 Task: Make in the project AvailPro a sprint 'Burnout Blitz'. Create in the project AvailPro a sprint 'Burnout Blitz'. Add in the project AvailPro a sprint 'Burnout Blitz'
Action: Mouse moved to (204, 65)
Screenshot: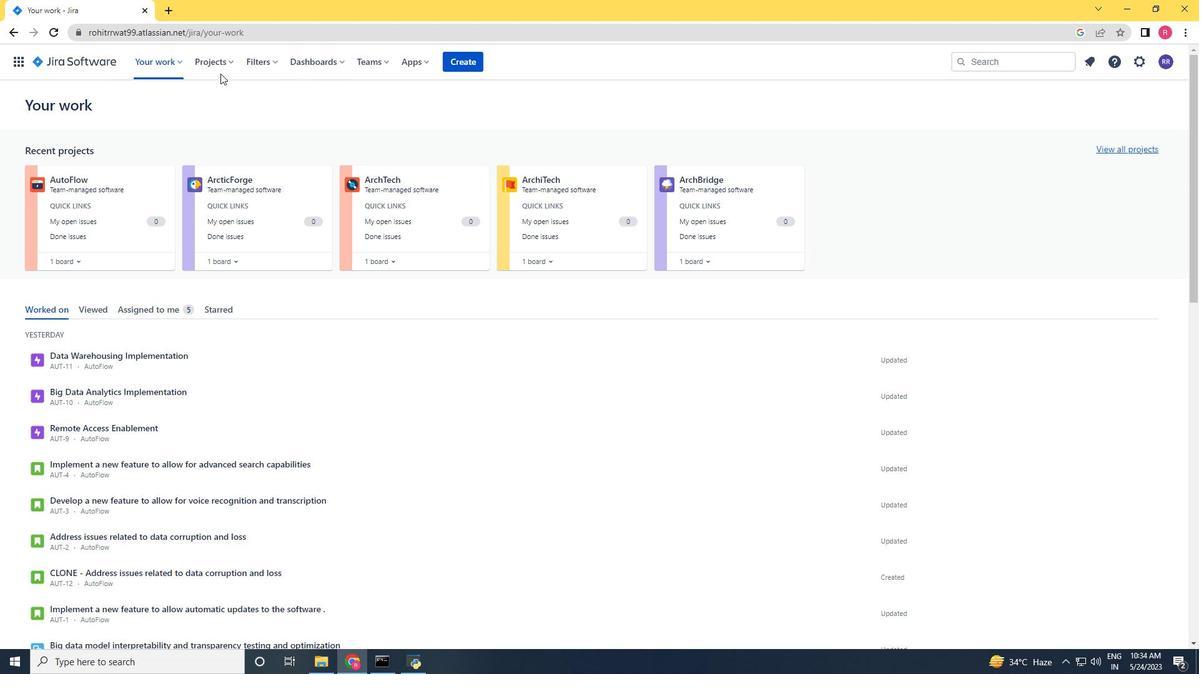
Action: Mouse pressed left at (204, 65)
Screenshot: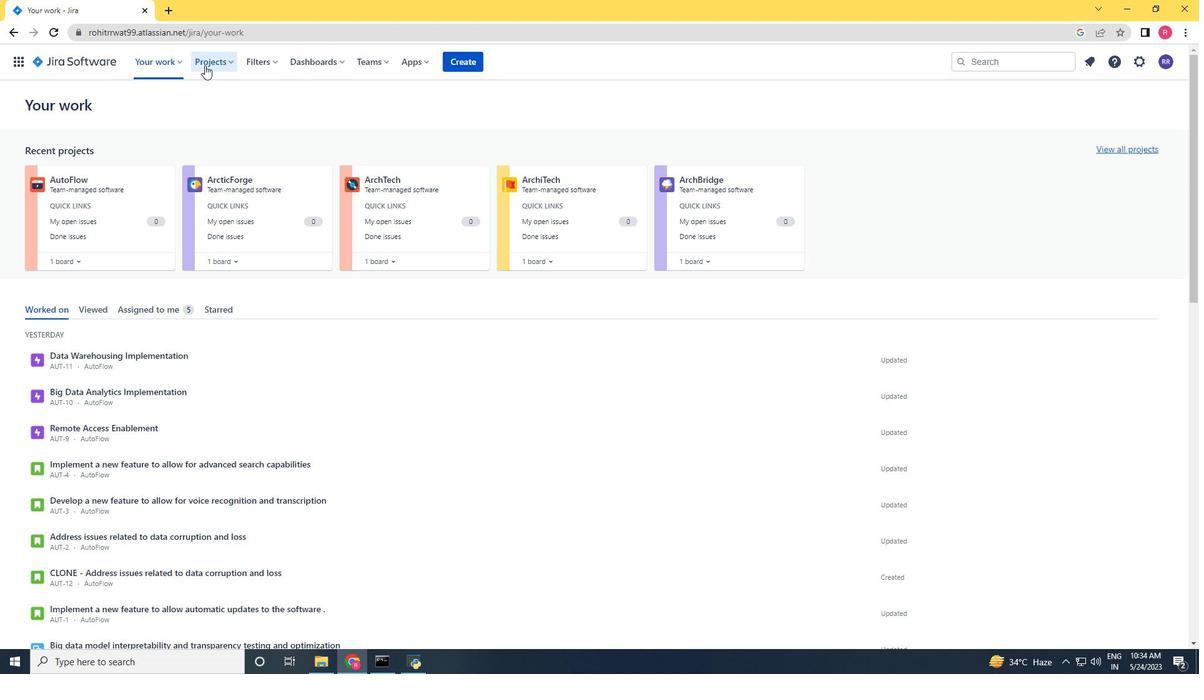 
Action: Mouse moved to (298, 126)
Screenshot: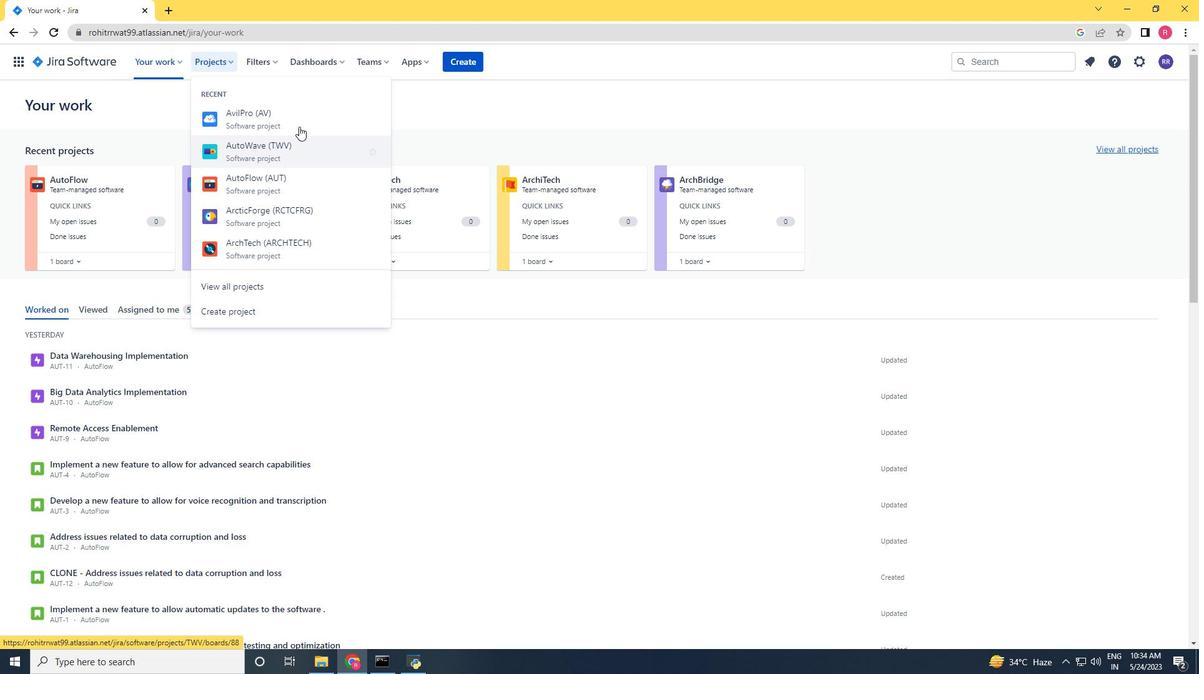 
Action: Mouse pressed left at (298, 126)
Screenshot: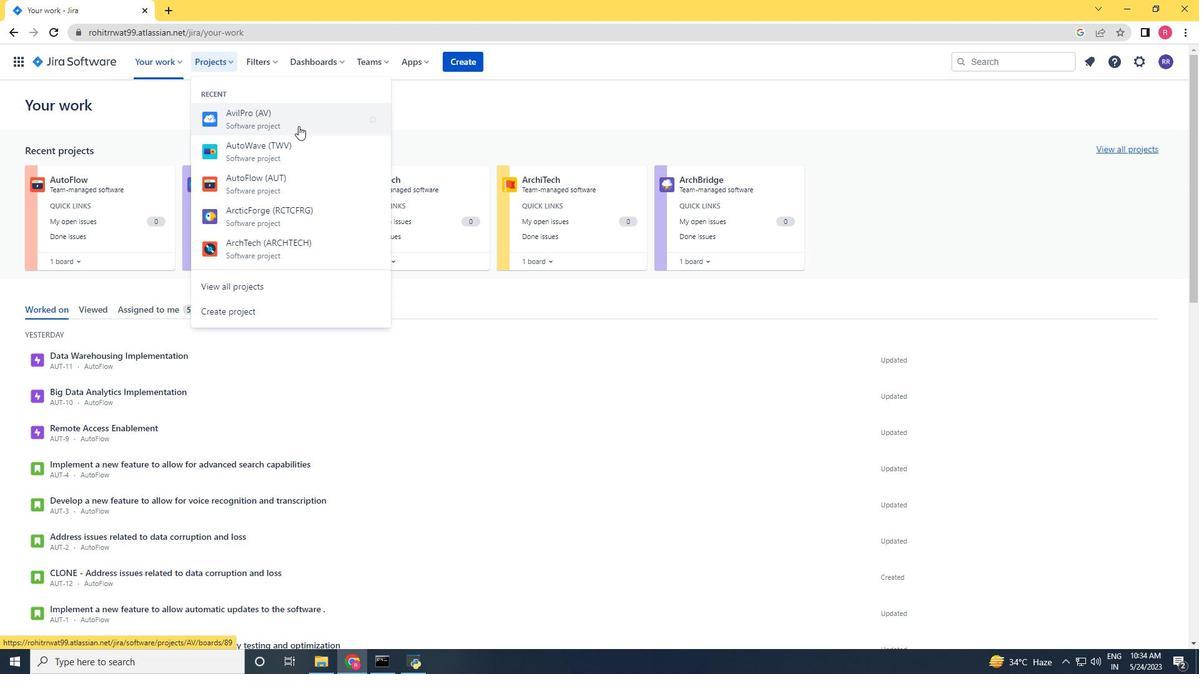 
Action: Mouse moved to (133, 191)
Screenshot: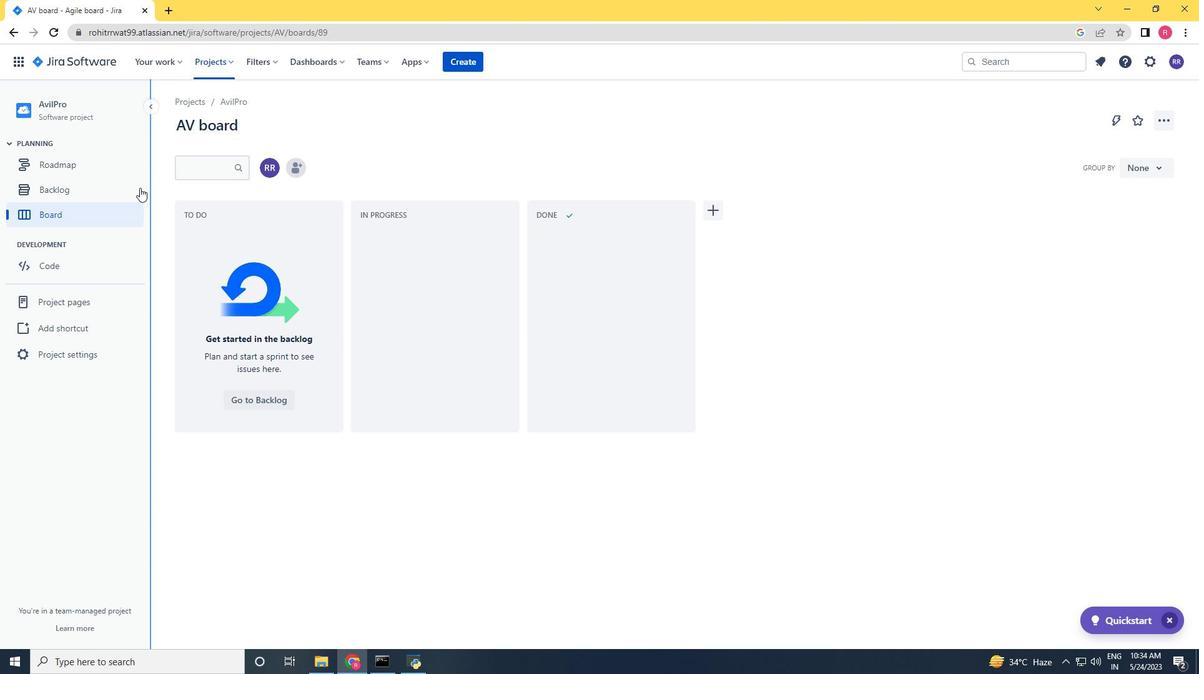 
Action: Mouse pressed left at (133, 191)
Screenshot: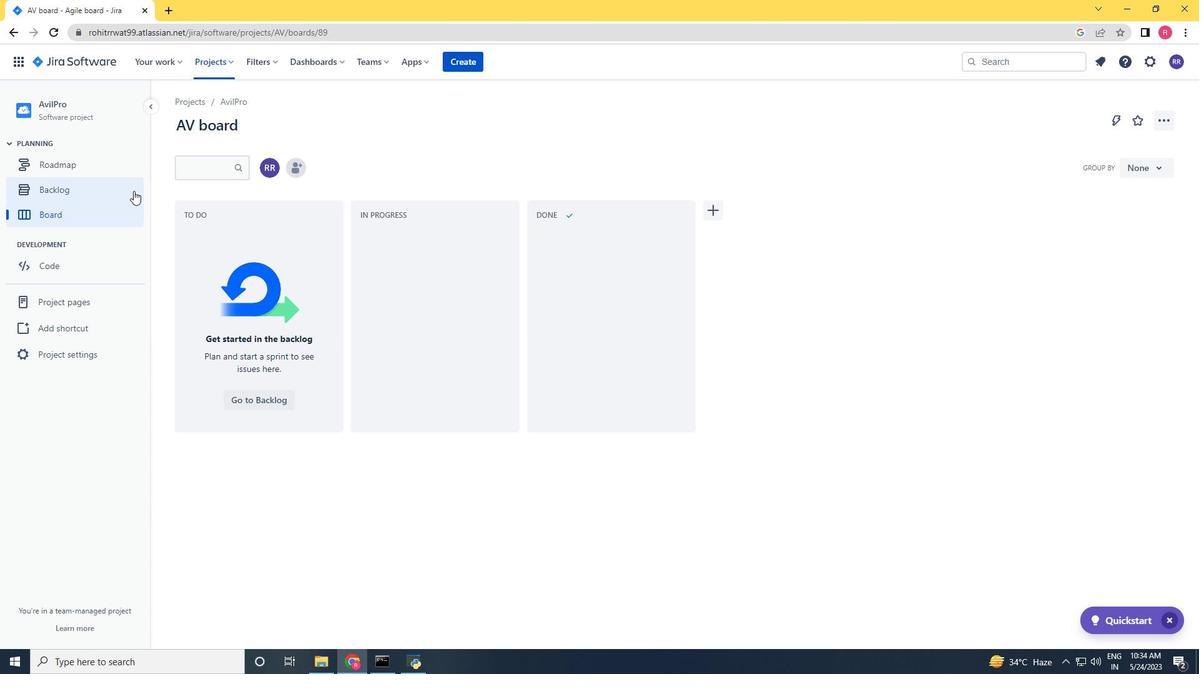 
Action: Mouse moved to (1134, 205)
Screenshot: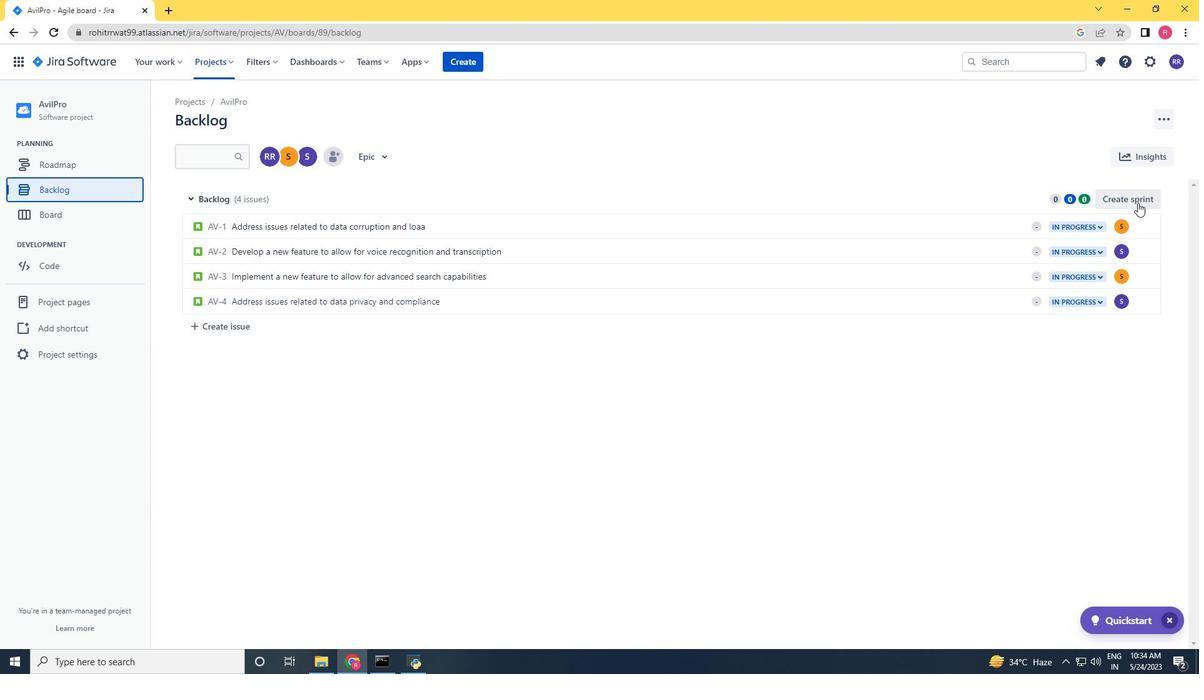 
Action: Mouse pressed left at (1134, 205)
Screenshot: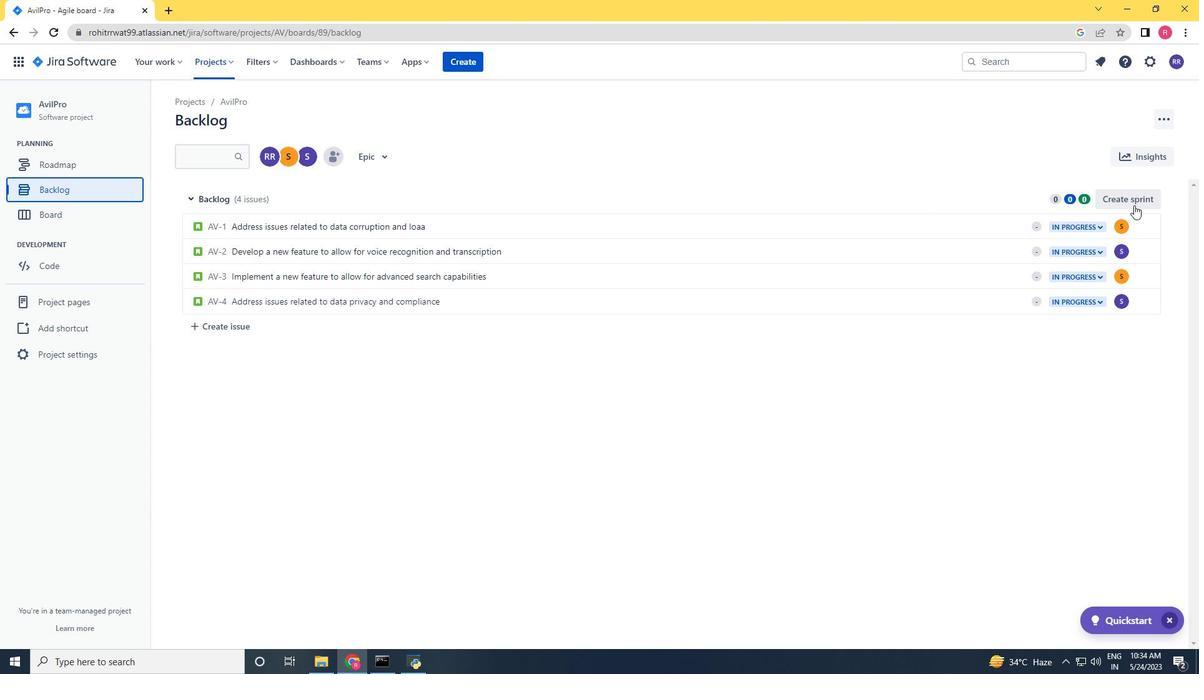 
Action: Mouse moved to (247, 200)
Screenshot: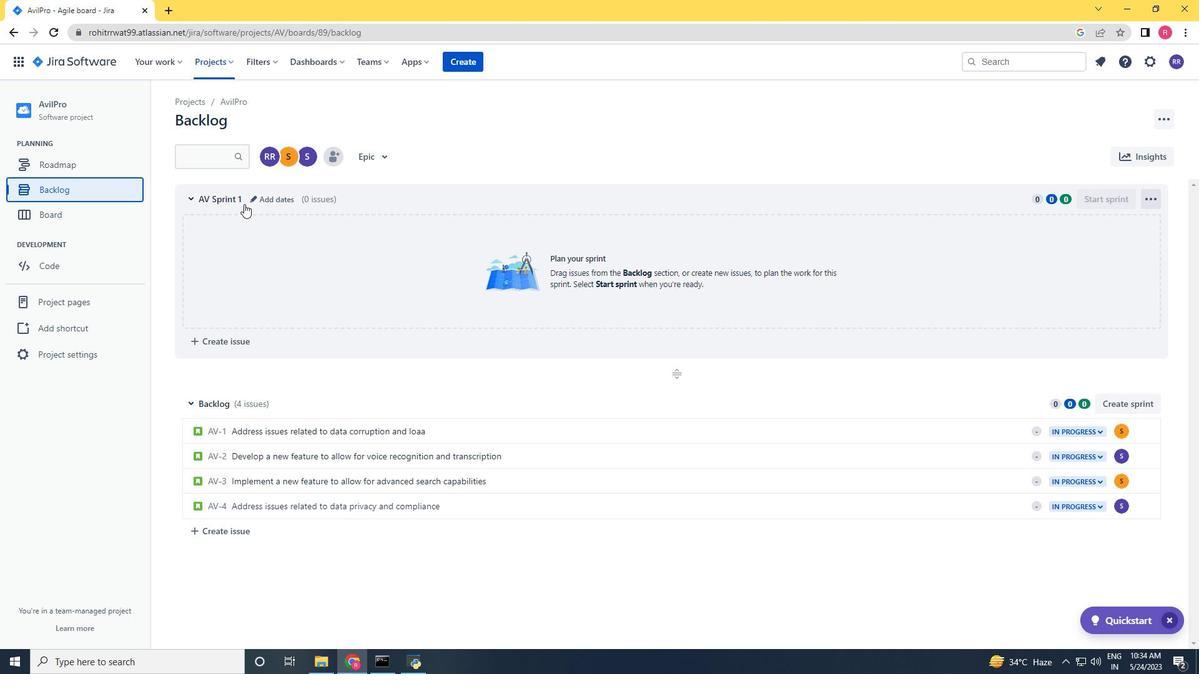 
Action: Mouse pressed left at (247, 200)
Screenshot: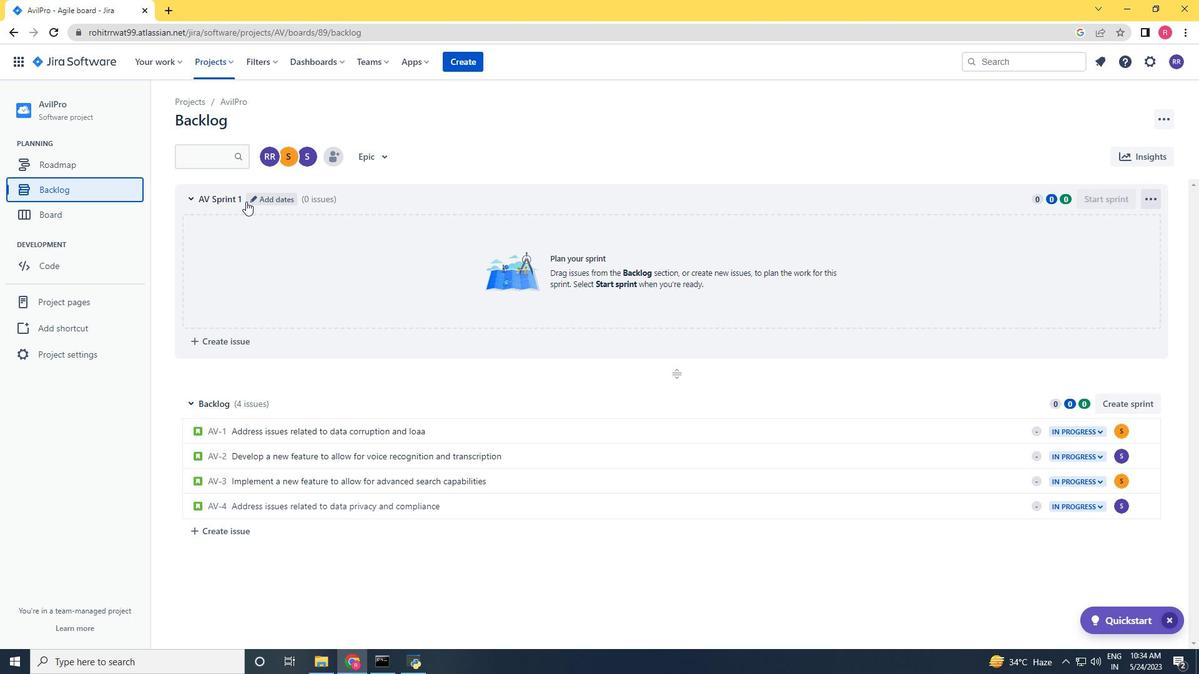 
Action: Mouse moved to (318, 185)
Screenshot: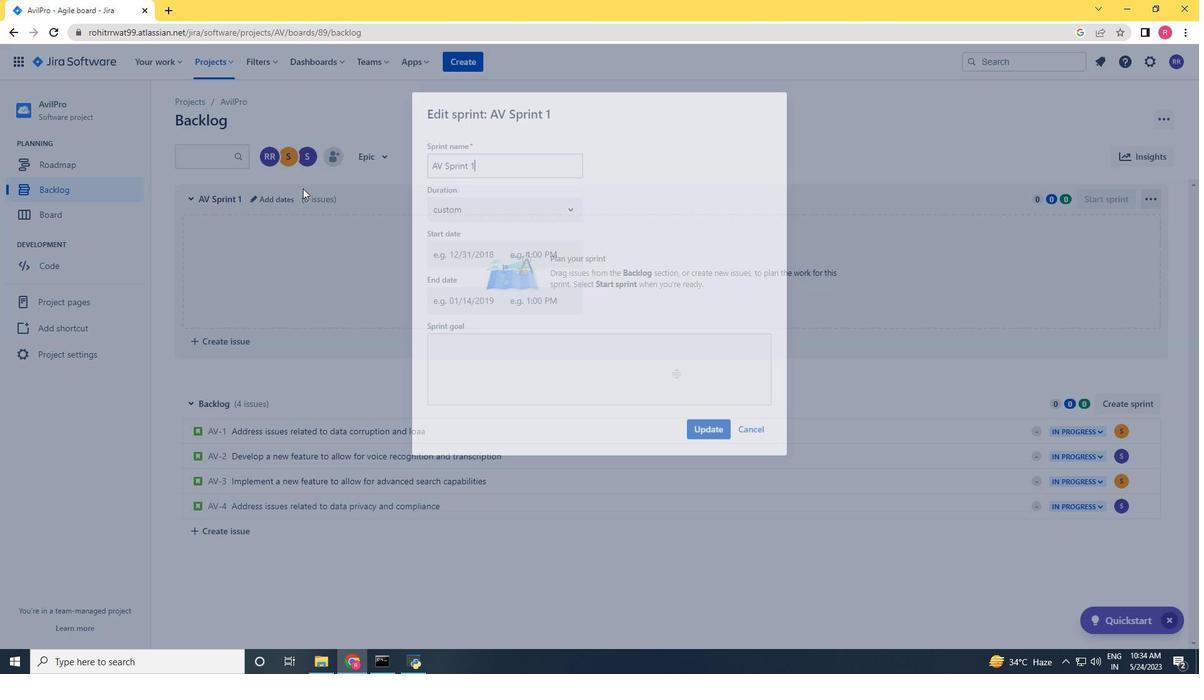 
Action: Key pressed <Key.backspace><Key.backspace><Key.backspace><Key.backspace><Key.backspace><Key.backspace><Key.backspace><Key.backspace><Key.backspace><Key.backspace><Key.backspace><Key.backspace><Key.backspace><Key.backspace><Key.backspace><Key.backspace><Key.backspace><Key.backspace><Key.backspace><Key.backspace><Key.backspace><Key.backspace><Key.backspace><Key.backspace><Key.backspace><Key.backspace><Key.backspace><Key.backspace><Key.backspace><Key.backspace><Key.backspace><Key.backspace><Key.shift><Key.shift><Key.shift><Key.shift><Key.shift><Key.shift><Key.shift><Key.shift><Key.shift><Key.shift><Key.shift><Key.shift><Key.shift><Key.shift><Key.shift><Key.shift><Key.shift><Key.shift><Key.shift><Key.shift><Key.shift><Key.shift><Key.shift><Key.shift><Key.shift><Key.shift><Key.shift><Key.shift><Key.shift><Key.shift>Burnout<Key.space><Key.shift>Blitz<Key.enter>
Screenshot: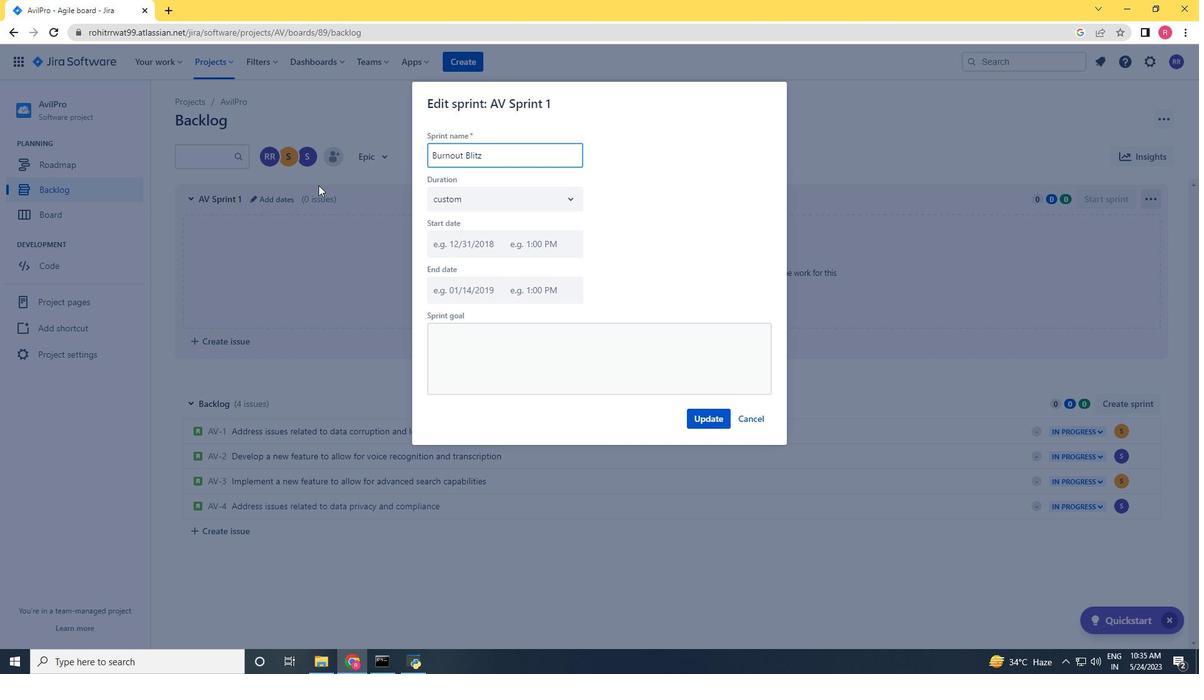 
Action: Mouse moved to (1116, 400)
Screenshot: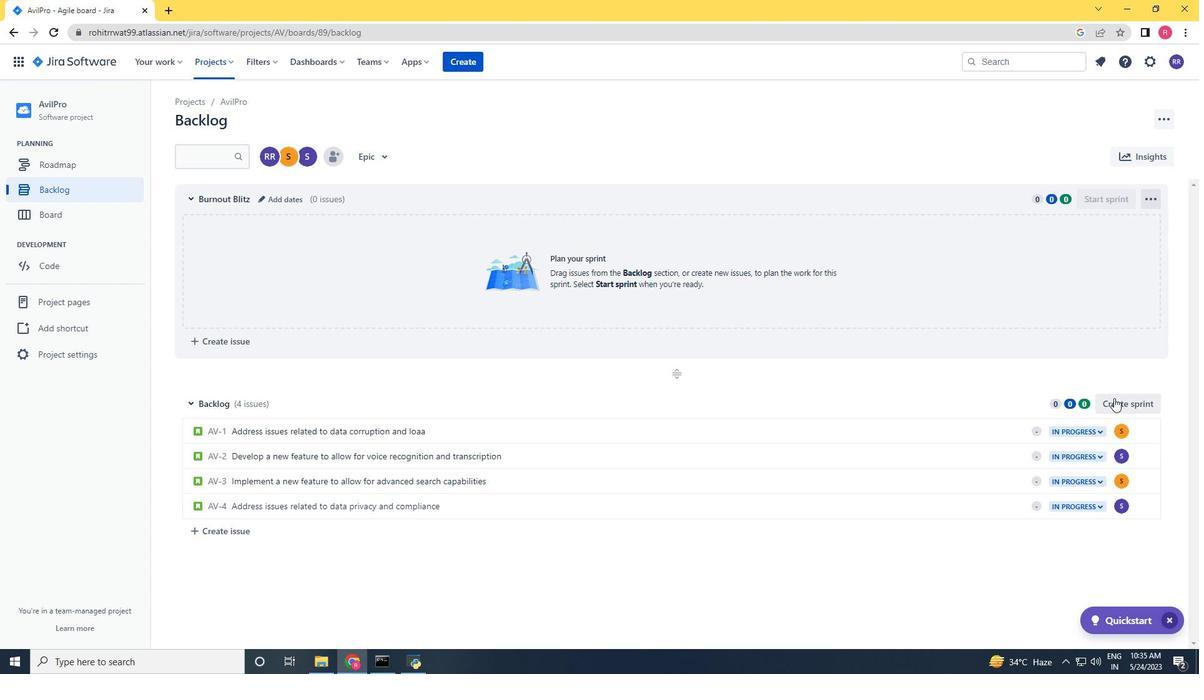 
Action: Mouse pressed left at (1116, 400)
Screenshot: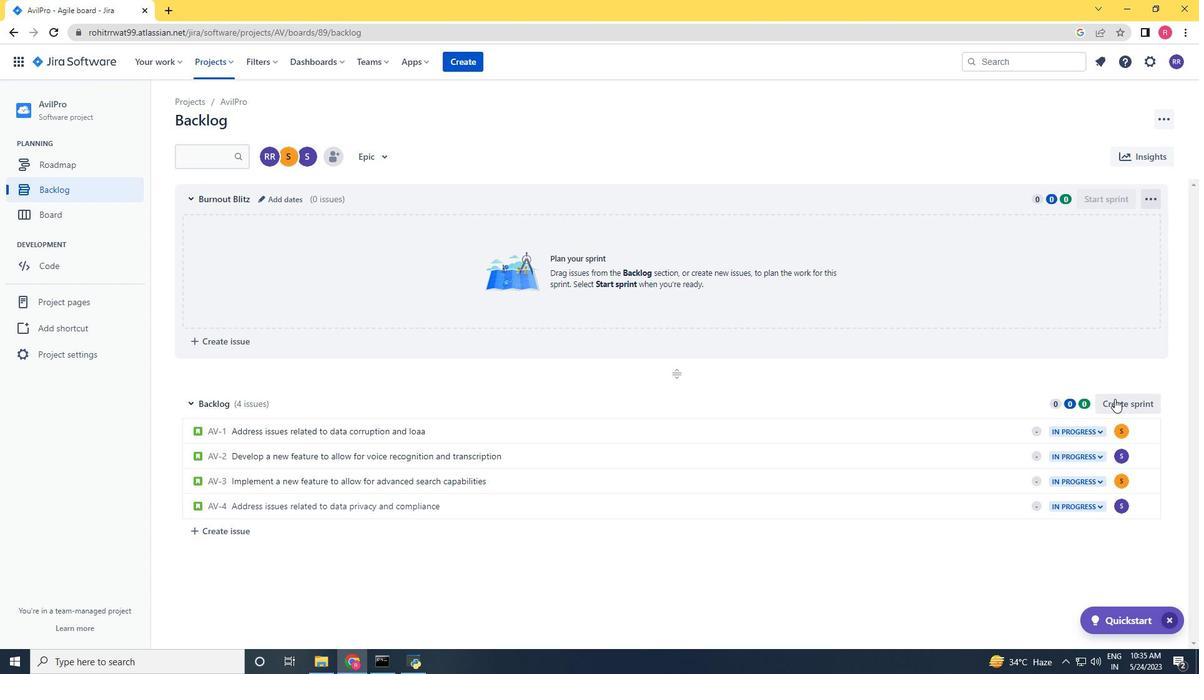 
Action: Mouse moved to (274, 404)
Screenshot: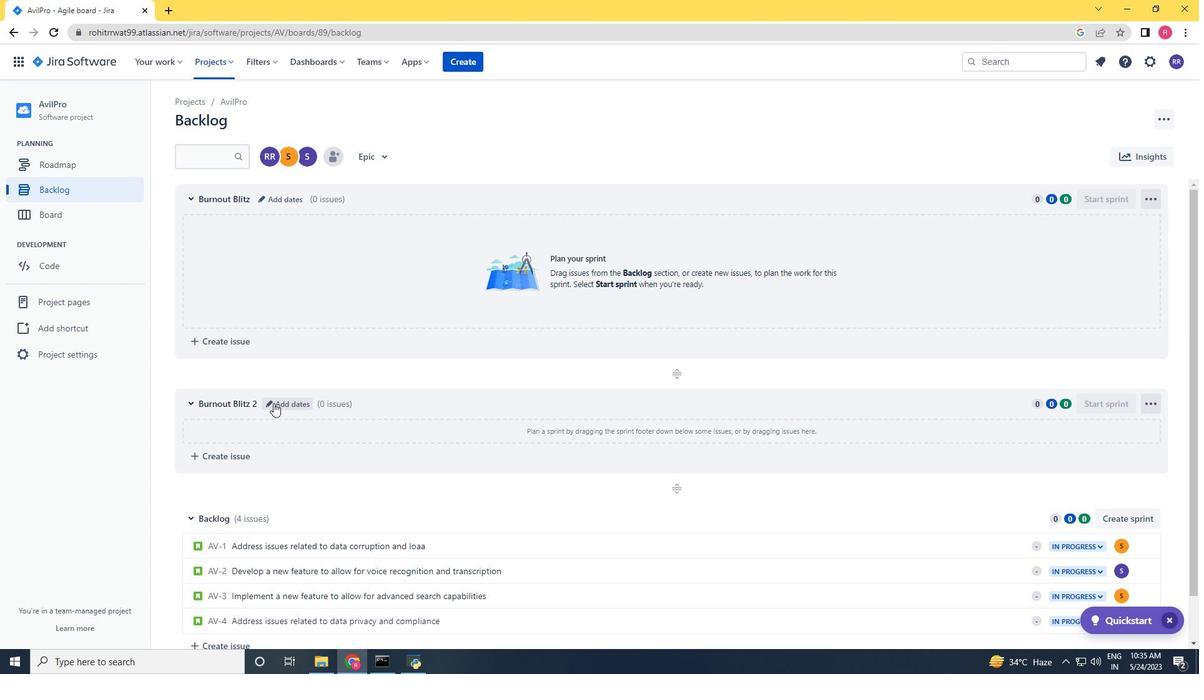 
Action: Mouse pressed left at (274, 404)
Screenshot: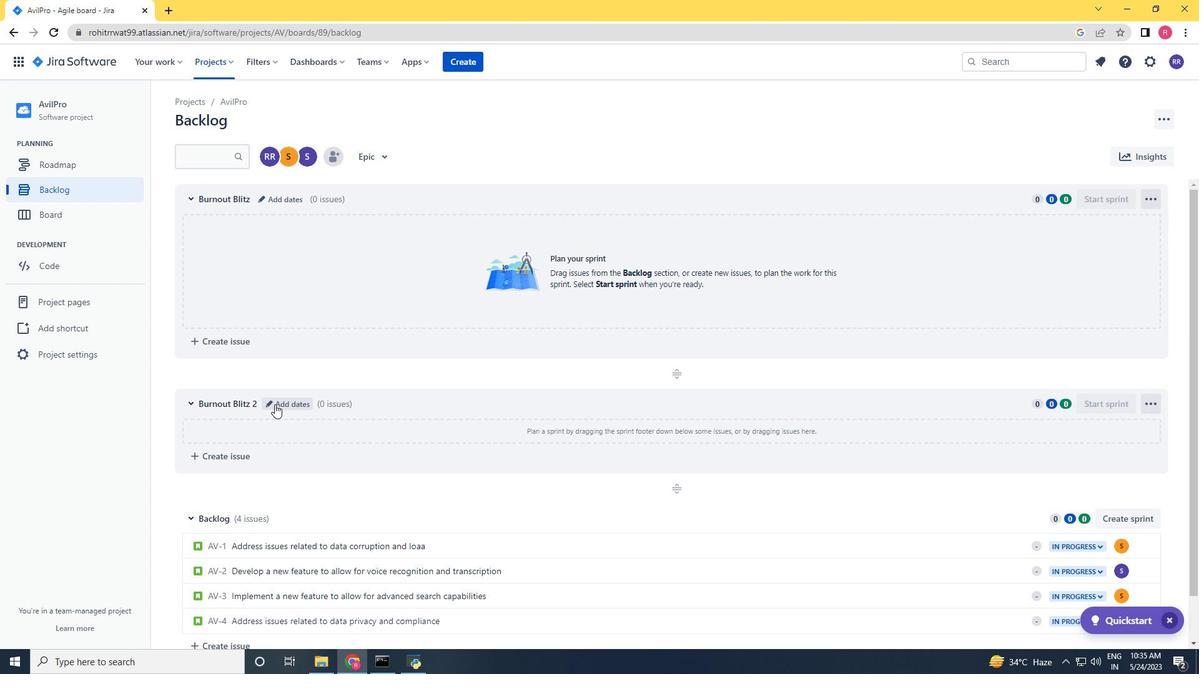 
Action: Mouse moved to (276, 404)
Screenshot: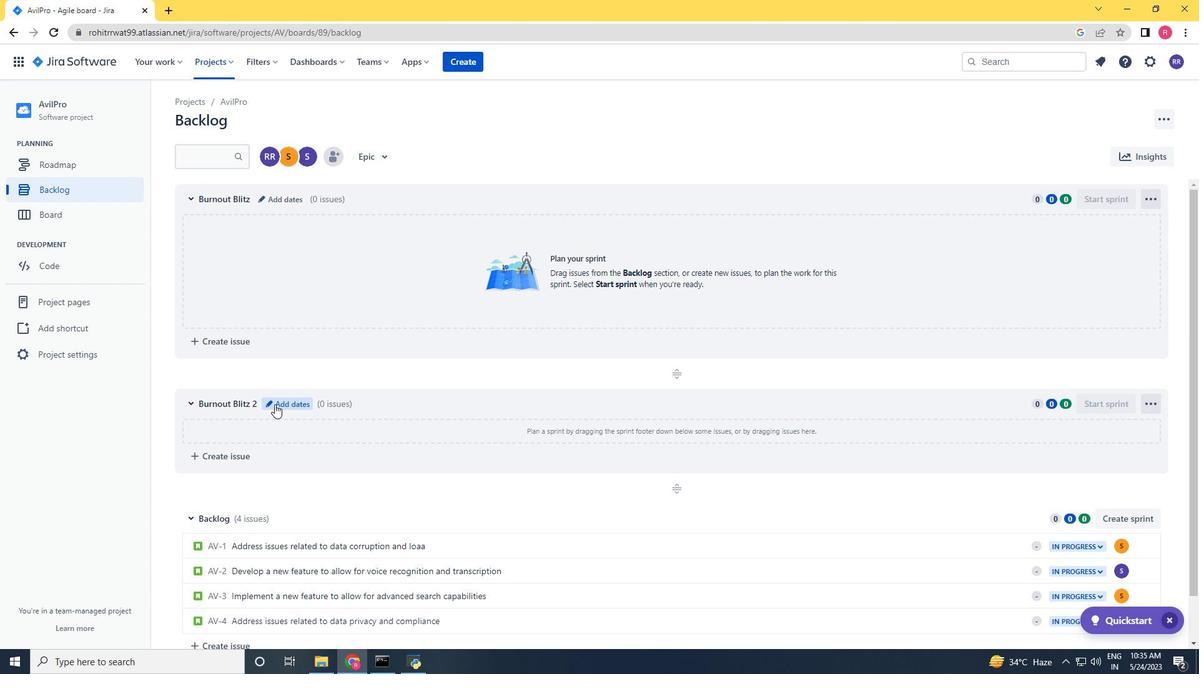 
Action: Key pressed <Key.backspace><Key.backspace><Key.backspace><Key.backspace><Key.backspace><Key.backspace><Key.backspace><Key.backspace><Key.backspace><Key.backspace><Key.backspace><Key.backspace><Key.backspace><Key.backspace><Key.backspace><Key.backspace><Key.backspace><Key.backspace><Key.backspace><Key.backspace><Key.backspace><Key.backspace><Key.shift><Key.shift><Key.shift><Key.shift><Key.shift><Key.shift>Burnout<Key.space><Key.shift>Blitz<Key.enter>
Screenshot: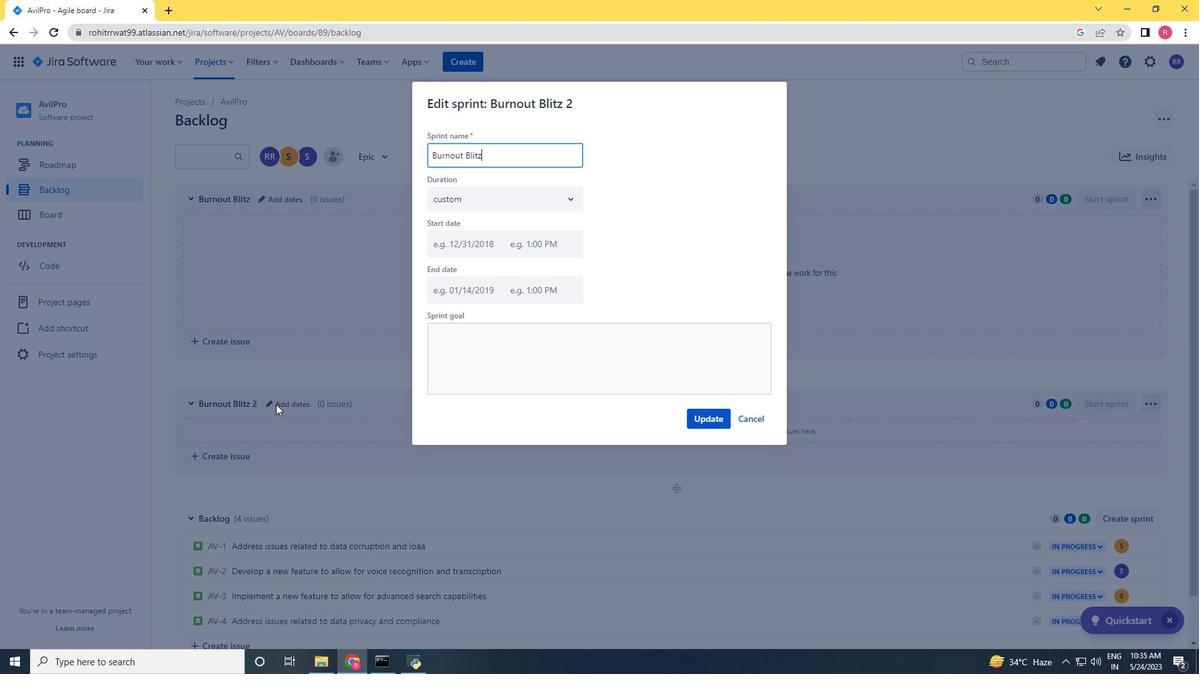 
Action: Mouse moved to (1126, 522)
Screenshot: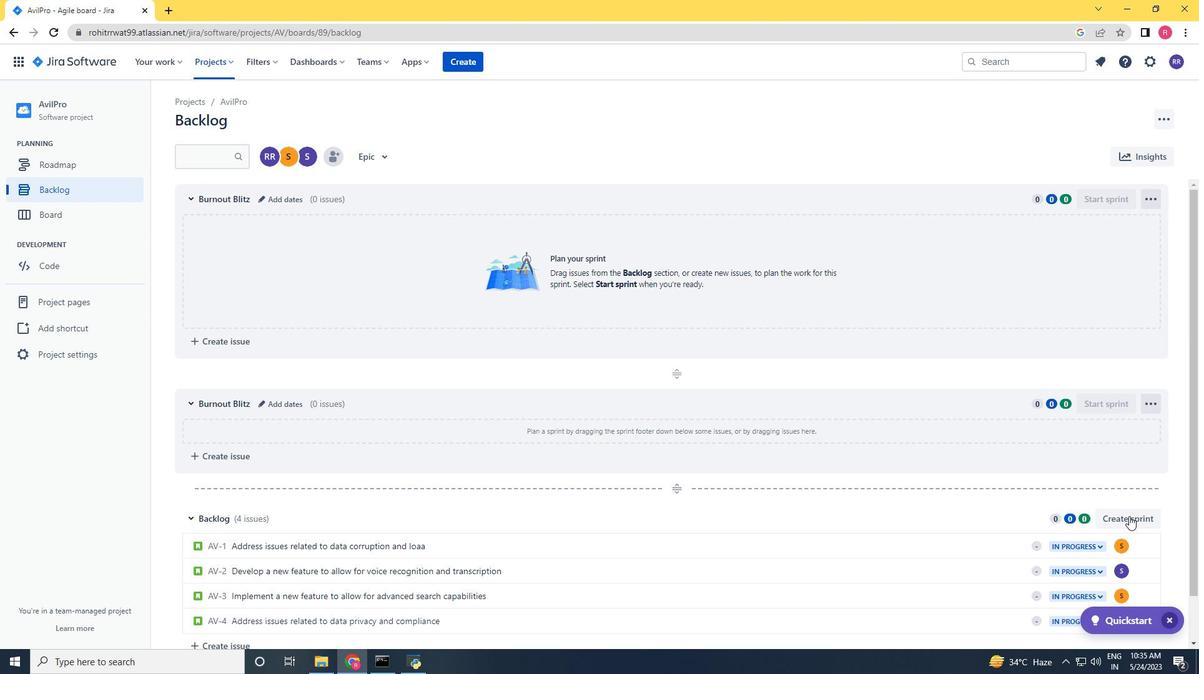 
Action: Mouse pressed left at (1126, 522)
Screenshot: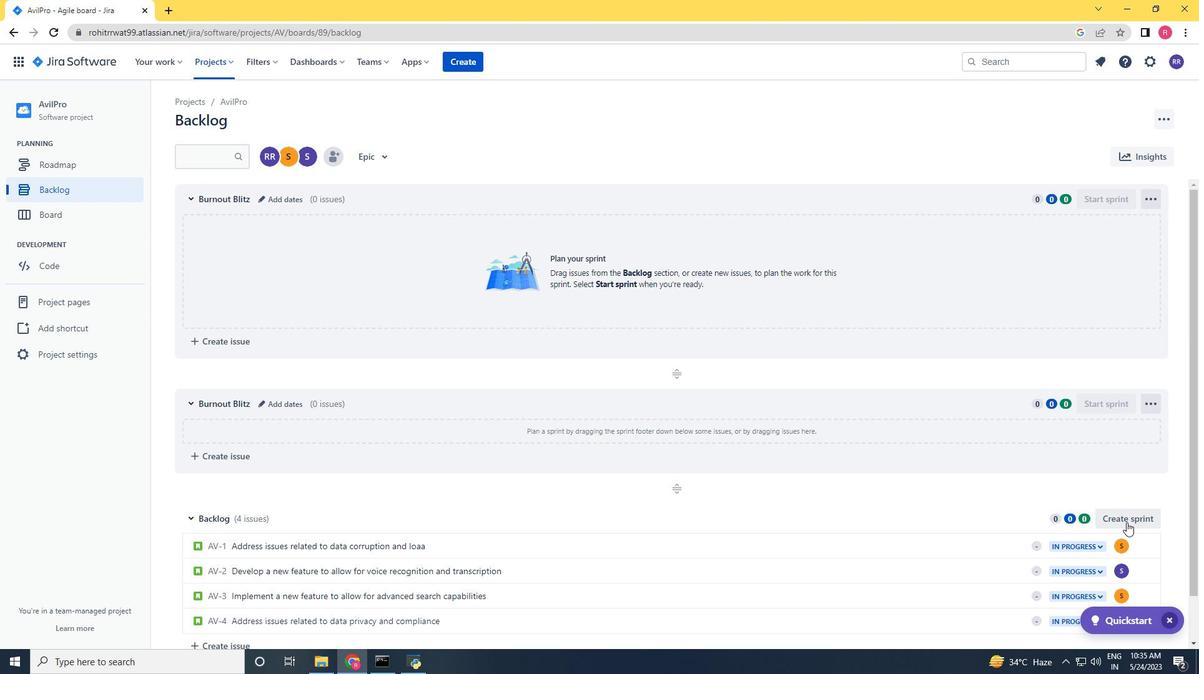 
Action: Mouse moved to (275, 519)
Screenshot: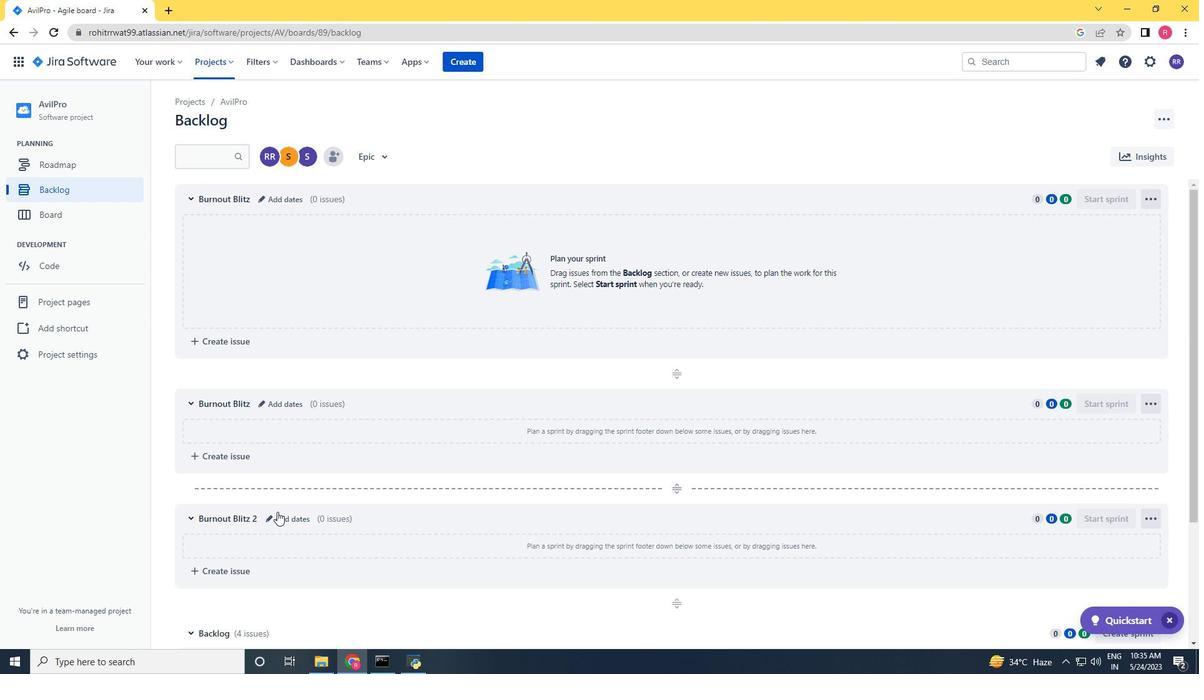 
Action: Mouse pressed left at (275, 519)
Screenshot: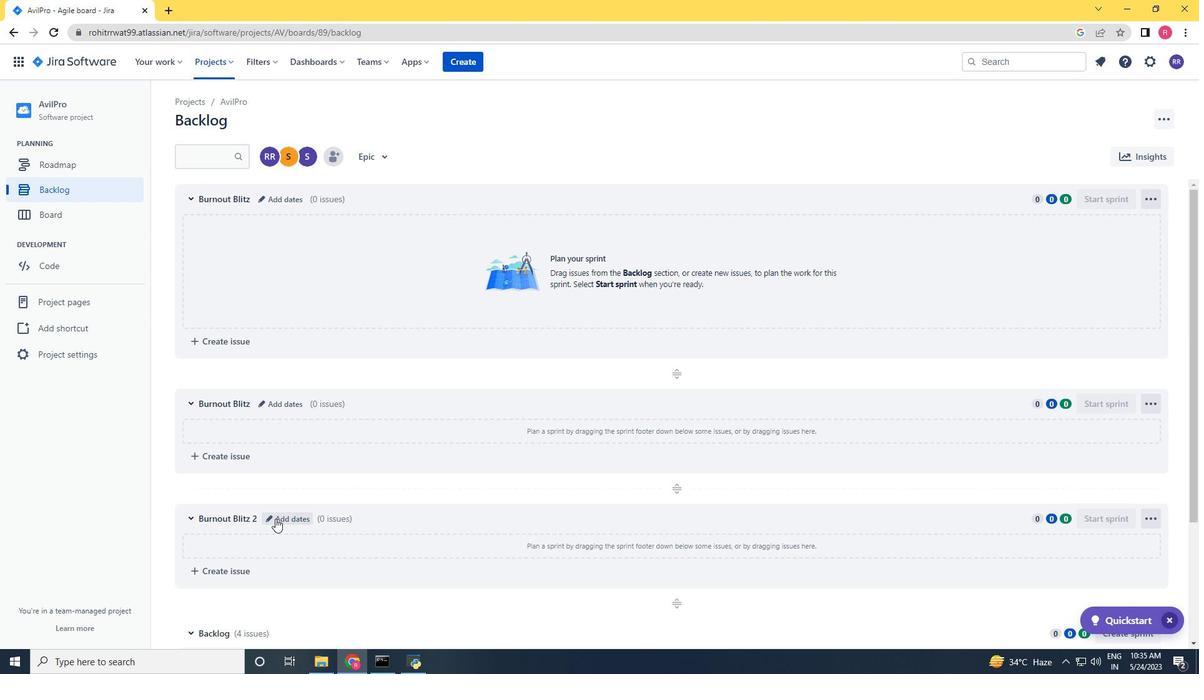 
Action: Mouse moved to (459, 225)
Screenshot: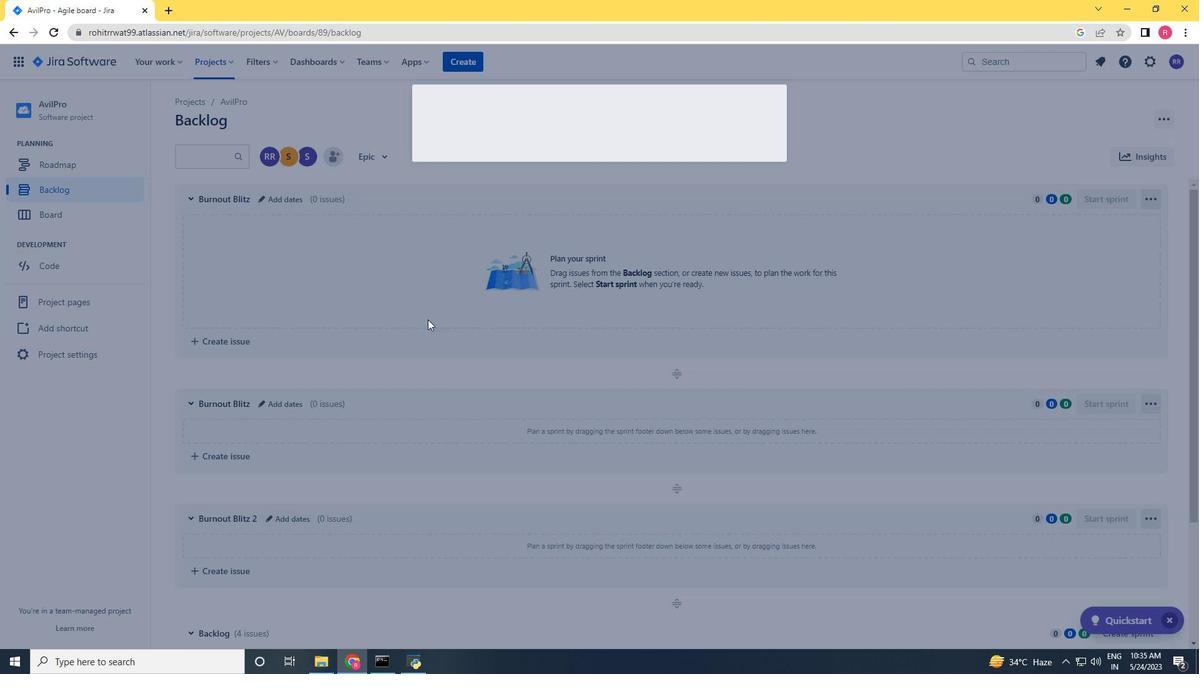 
Action: Key pressed <Key.backspace><Key.backspace><Key.backspace><Key.backspace><Key.backspace><Key.backspace><Key.backspace><Key.backspace><Key.backspace><Key.backspace><Key.backspace><Key.backspace><Key.backspace><Key.backspace><Key.backspace><Key.backspace><Key.backspace><Key.backspace><Key.backspace><Key.backspace><Key.backspace><Key.backspace><Key.backspace><Key.backspace><Key.backspace><Key.shift>Burnout<Key.space><Key.shift>Blitz<Key.enter>
Screenshot: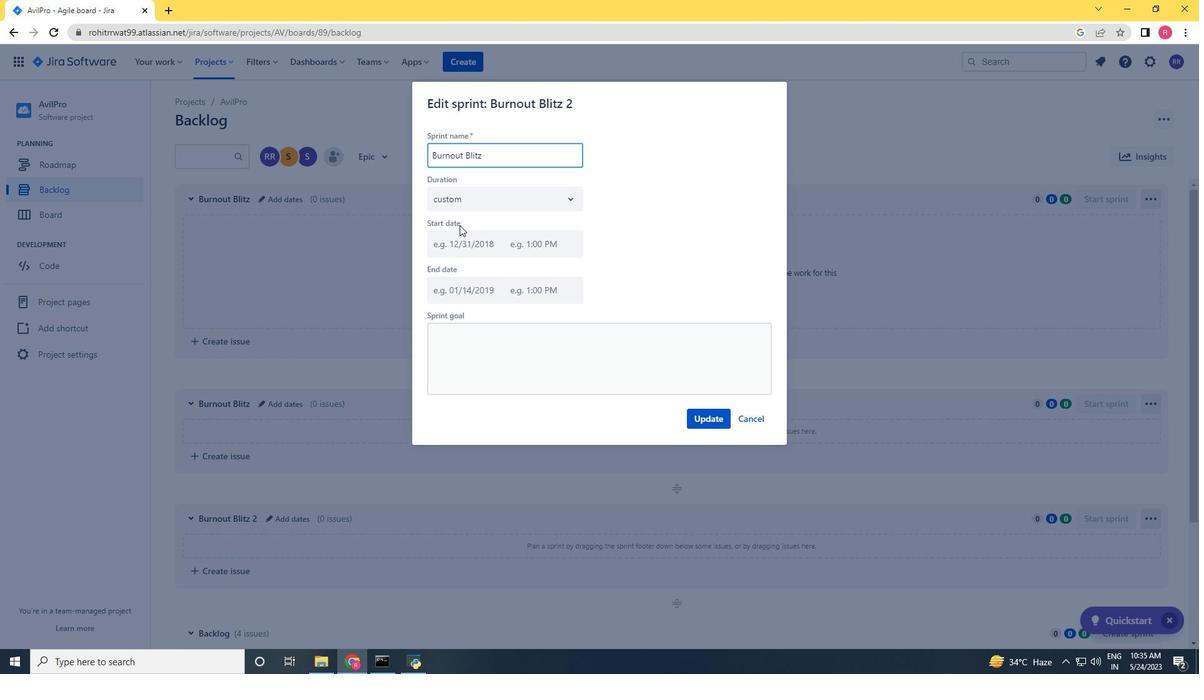
Action: Mouse scrolled (459, 224) with delta (0, 0)
Screenshot: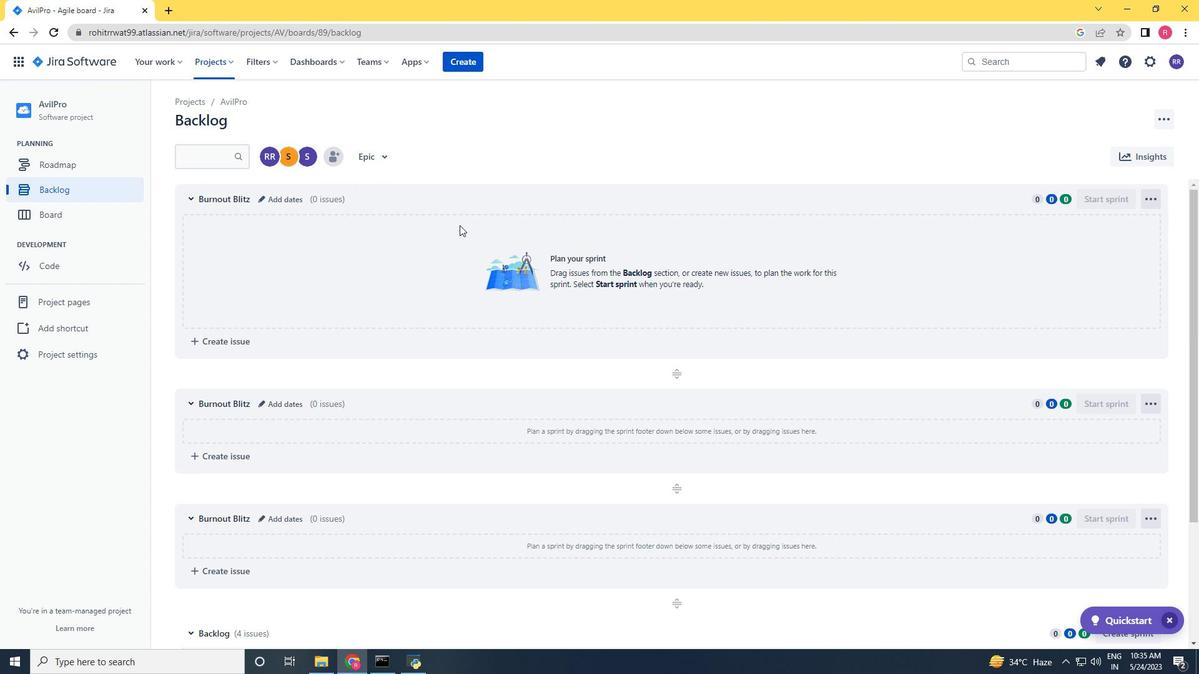 
Action: Mouse scrolled (459, 224) with delta (0, 0)
Screenshot: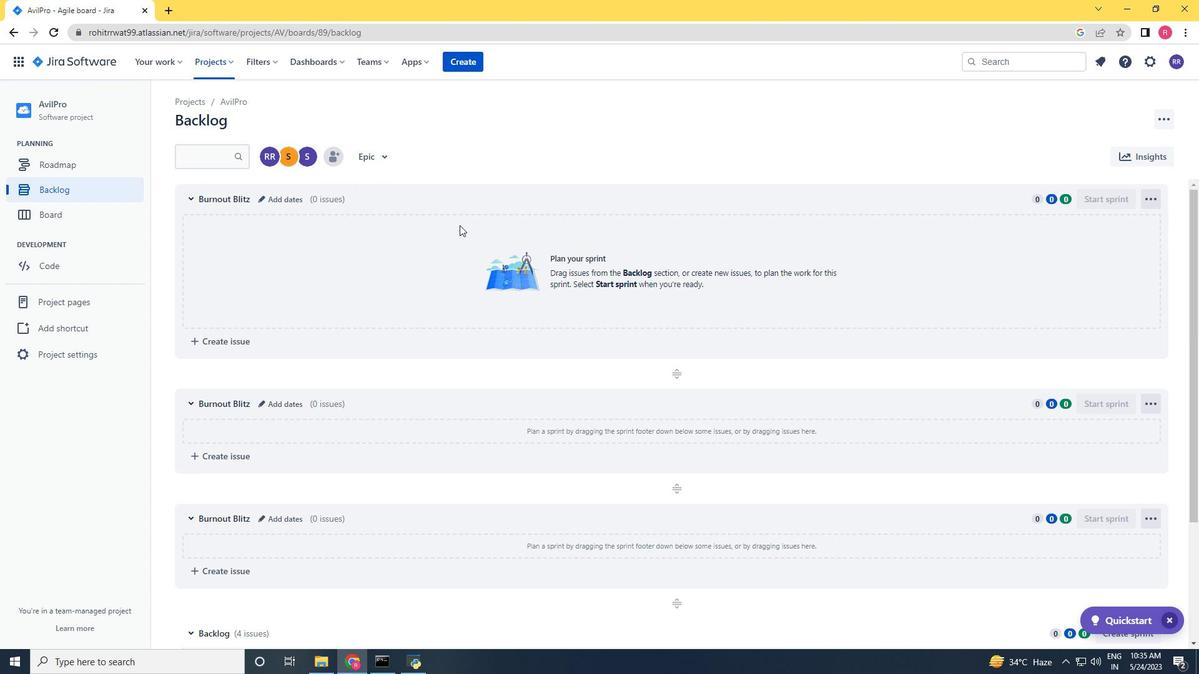 
Action: Mouse scrolled (459, 224) with delta (0, 0)
Screenshot: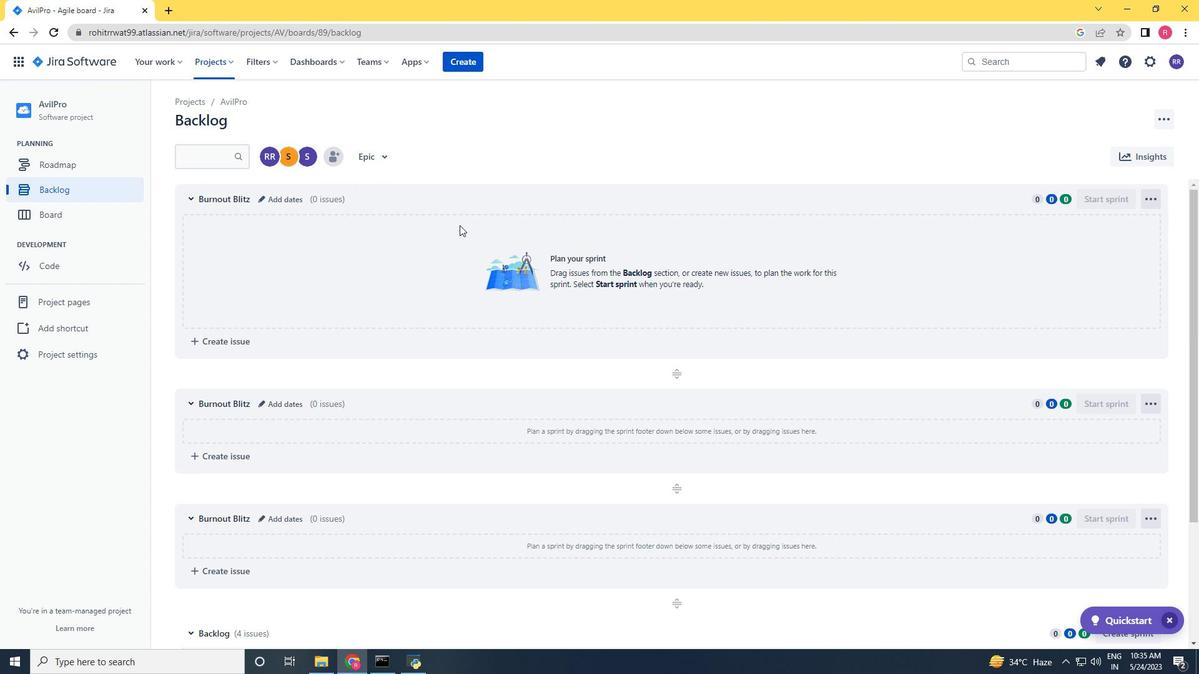 
Action: Mouse scrolled (459, 224) with delta (0, 0)
Screenshot: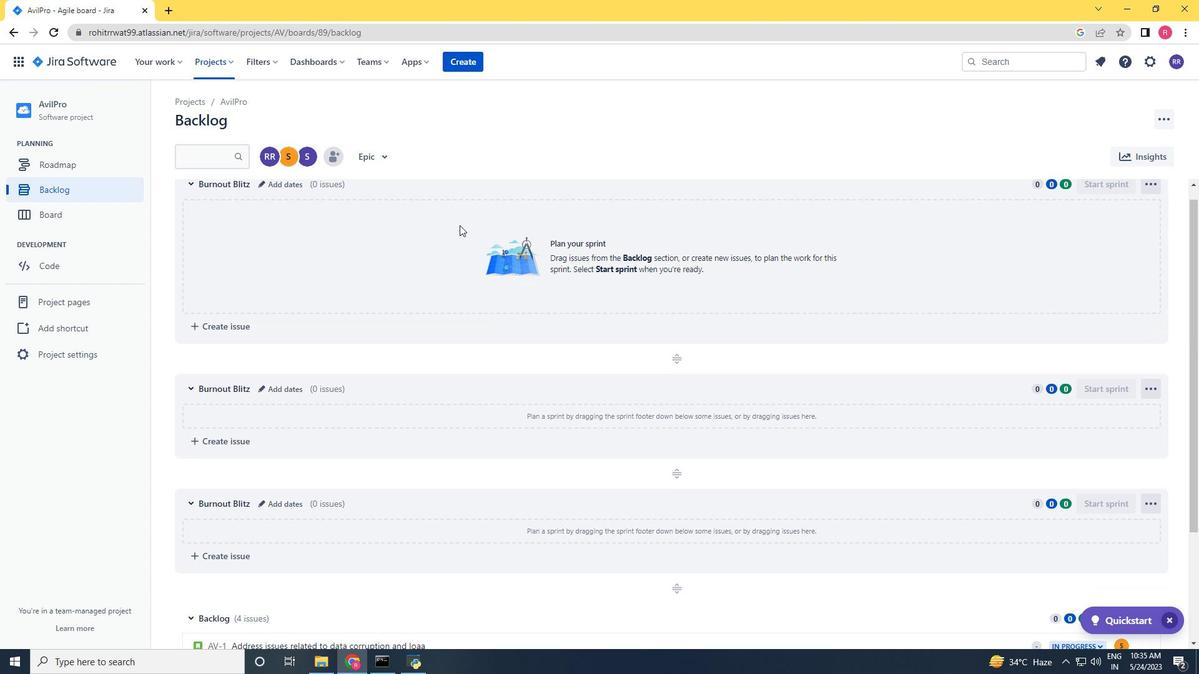 
Action: Mouse scrolled (459, 224) with delta (0, 0)
Screenshot: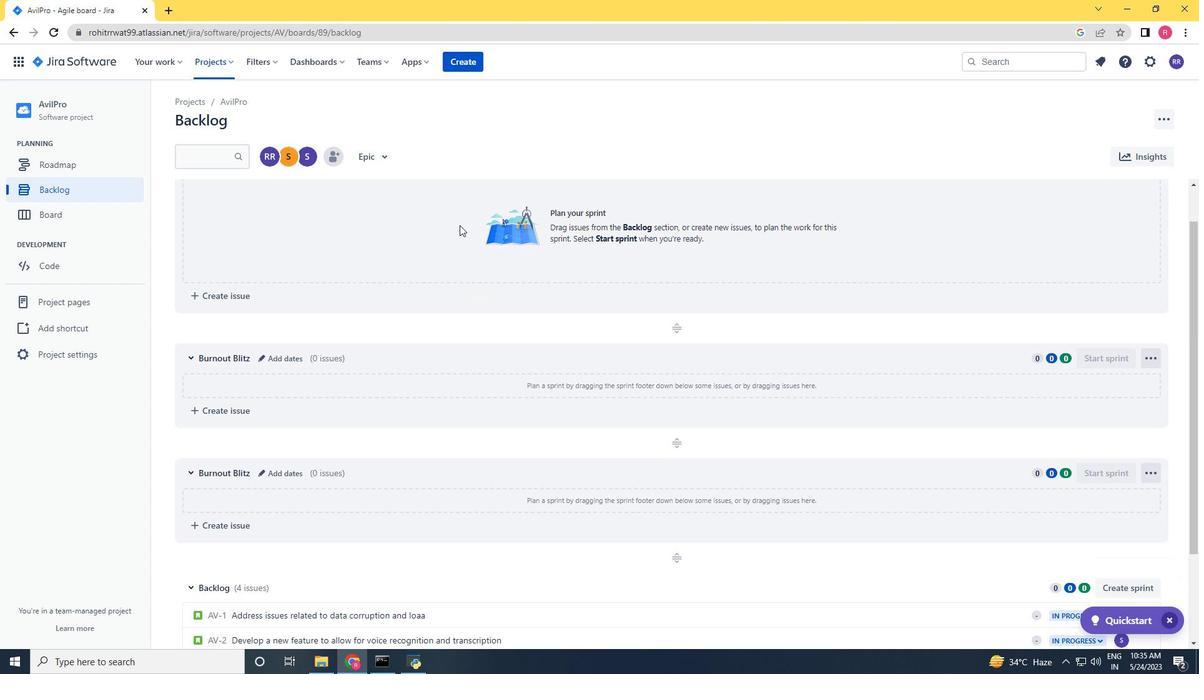 
Action: Mouse scrolled (459, 226) with delta (0, 0)
Screenshot: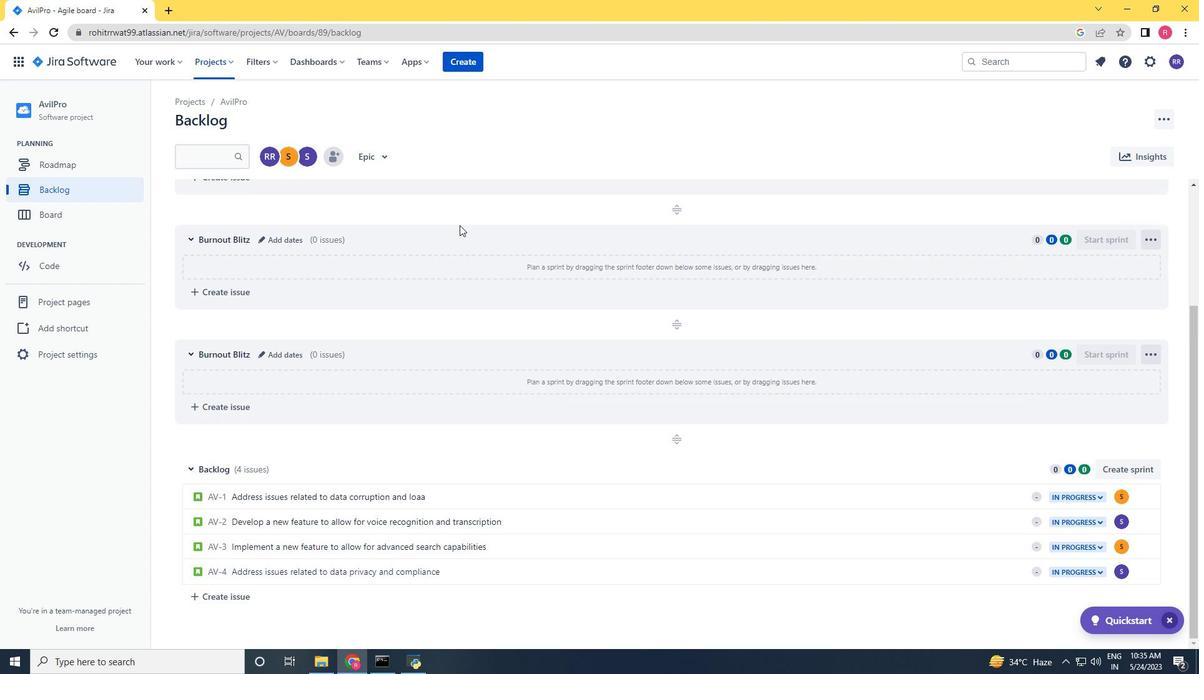 
Action: Mouse scrolled (459, 226) with delta (0, 0)
Screenshot: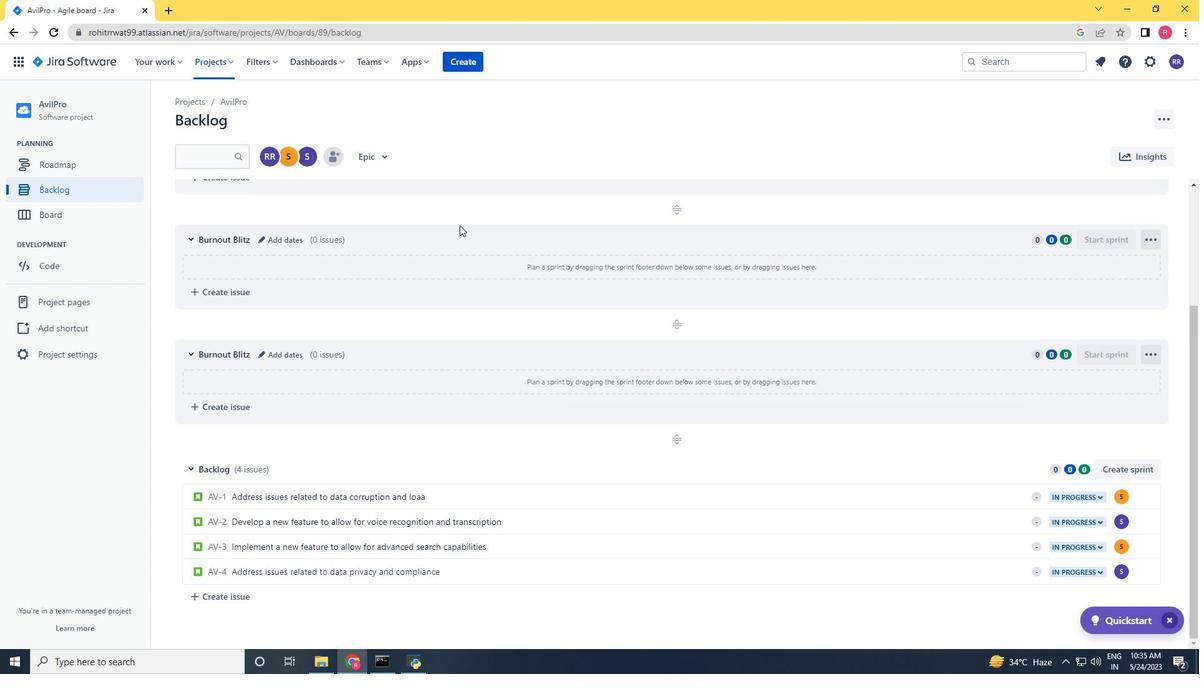 
Action: Mouse scrolled (459, 226) with delta (0, 0)
Screenshot: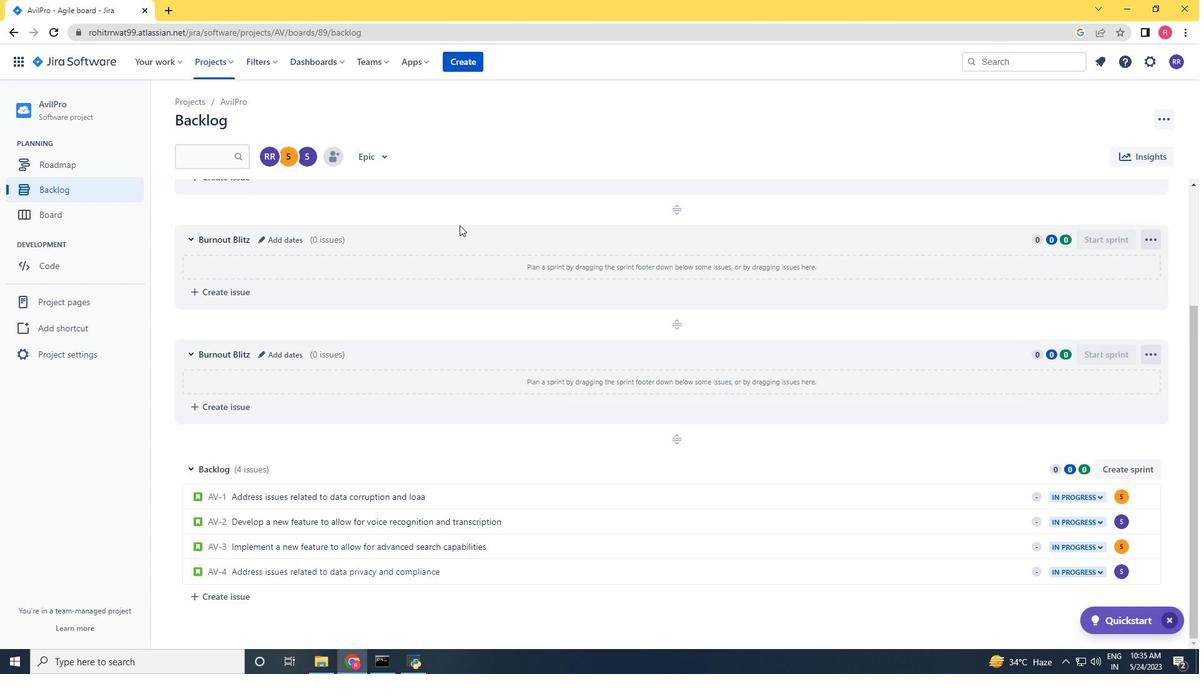 
Action: Mouse scrolled (459, 226) with delta (0, 0)
Screenshot: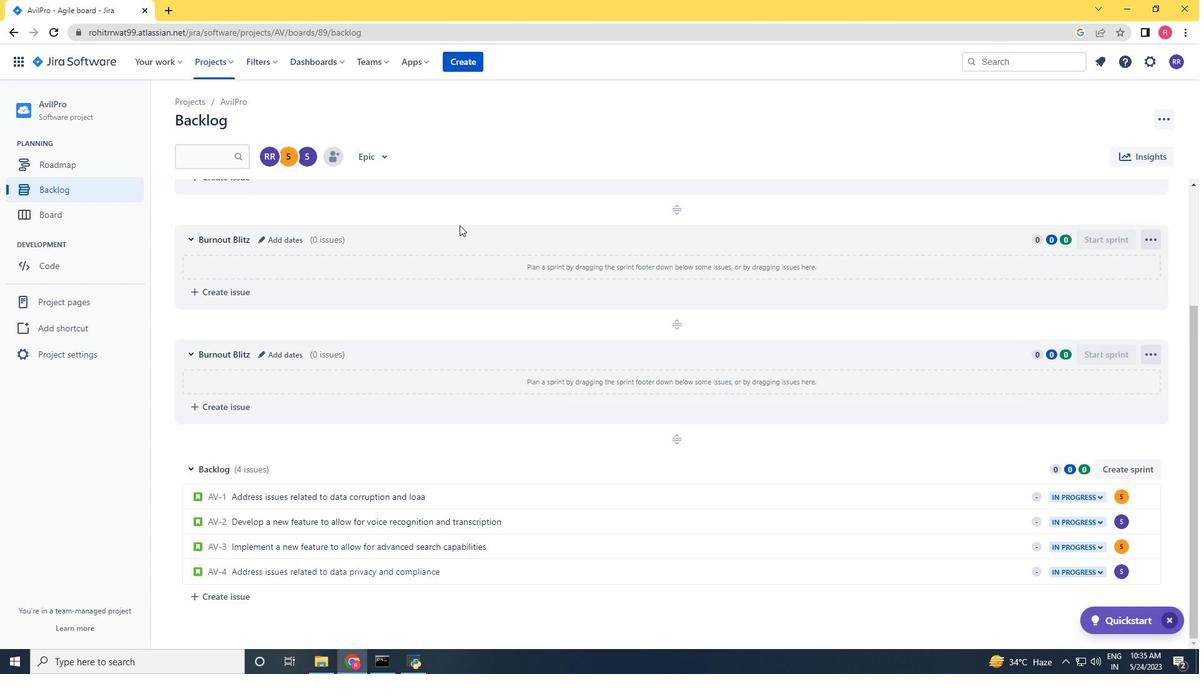 
Action: Mouse scrolled (459, 226) with delta (0, 0)
Screenshot: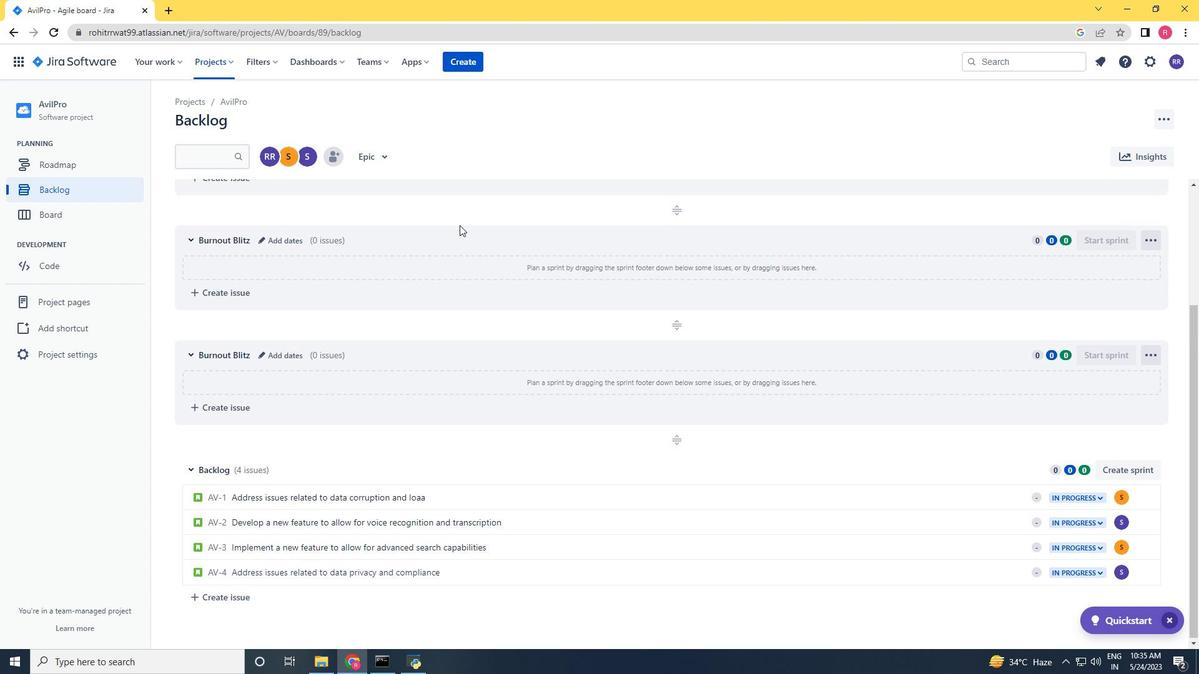 
Action: Mouse moved to (191, 197)
Screenshot: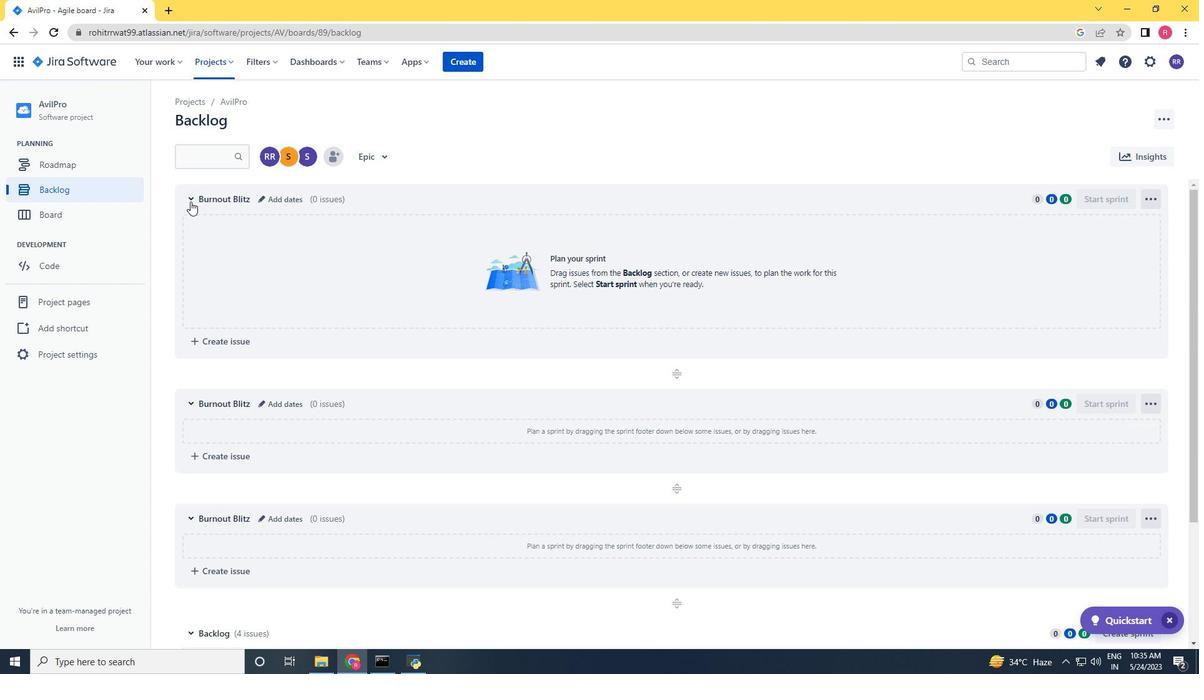 
Action: Mouse pressed left at (191, 197)
Screenshot: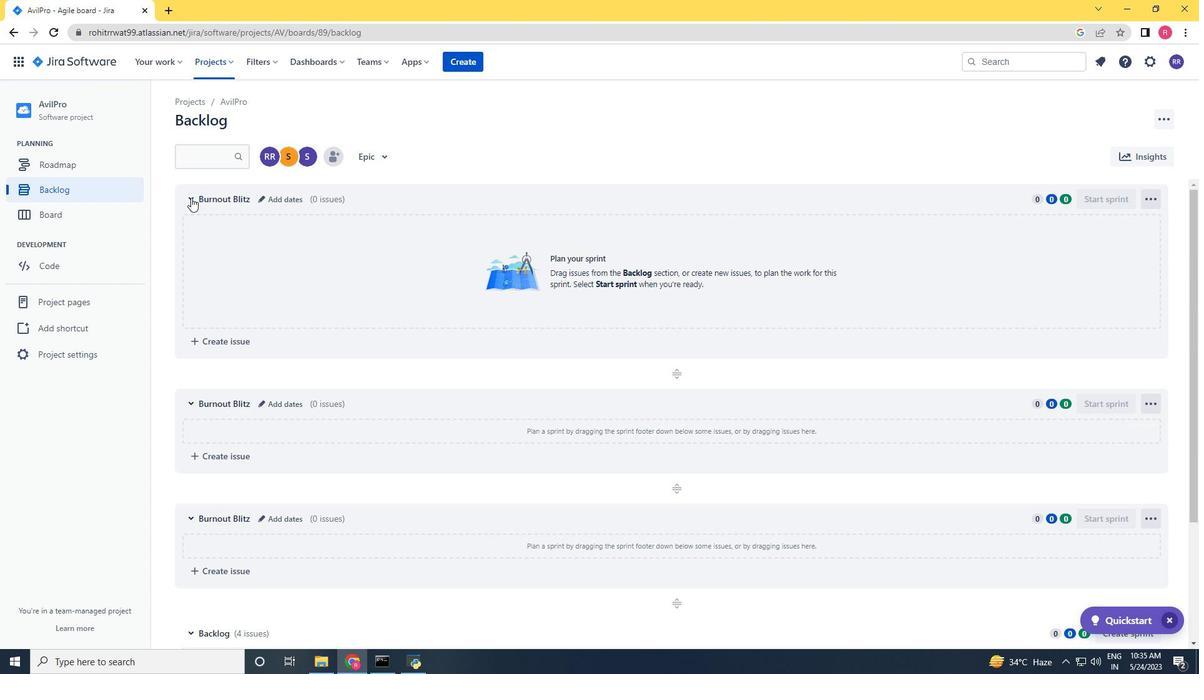 
Action: Mouse moved to (188, 231)
Screenshot: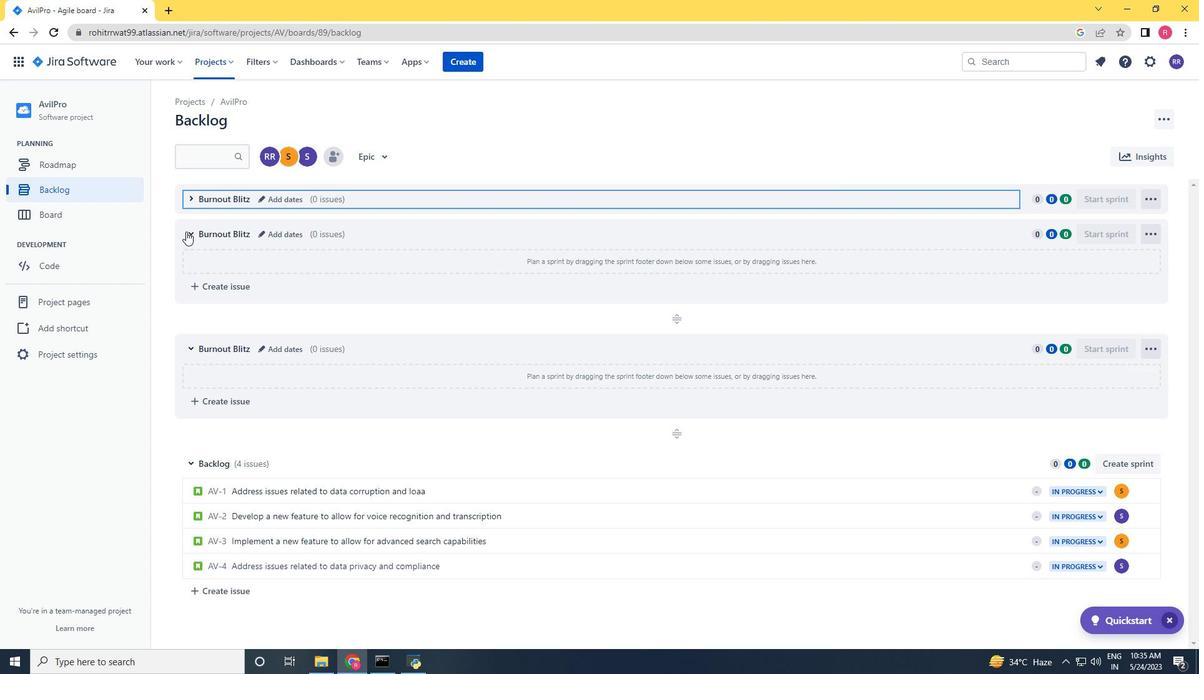 
Action: Mouse pressed left at (188, 231)
Screenshot: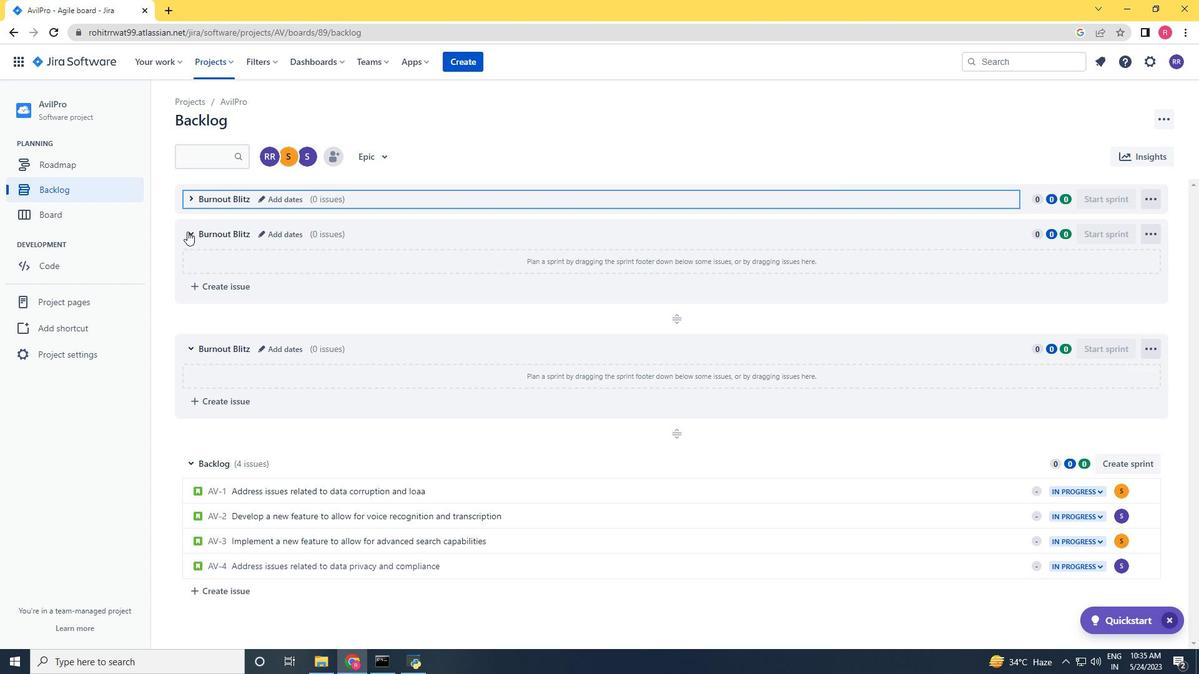 
Action: Mouse moved to (191, 269)
Screenshot: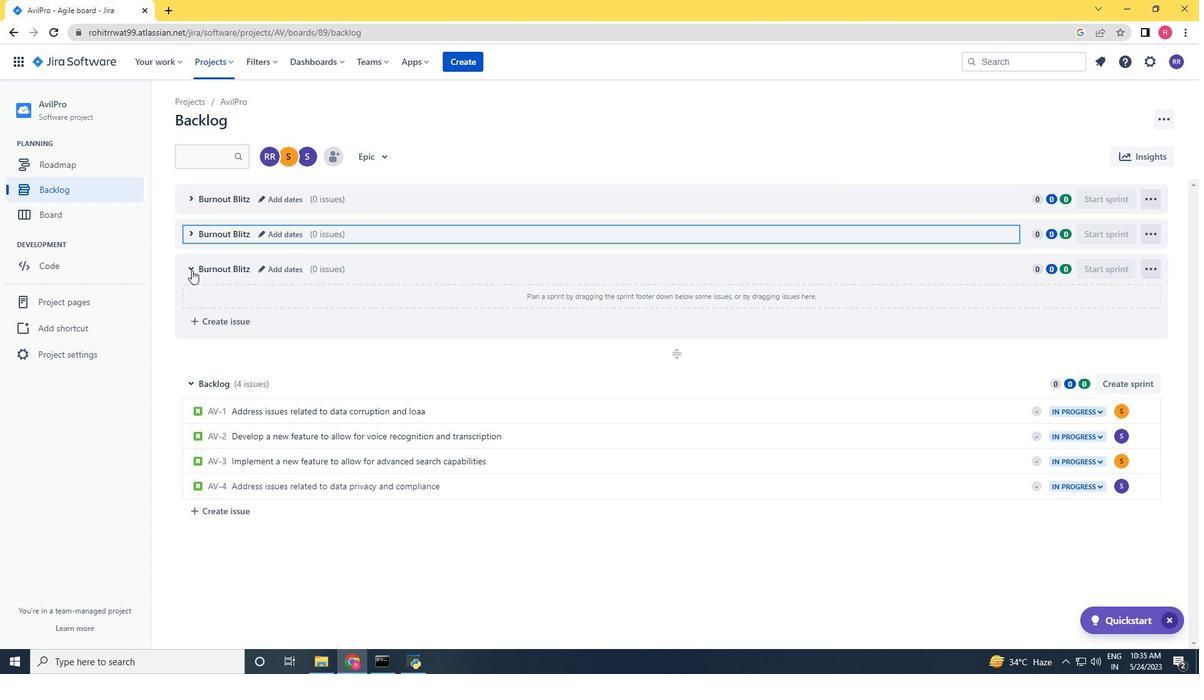 
Action: Mouse pressed left at (191, 269)
Screenshot: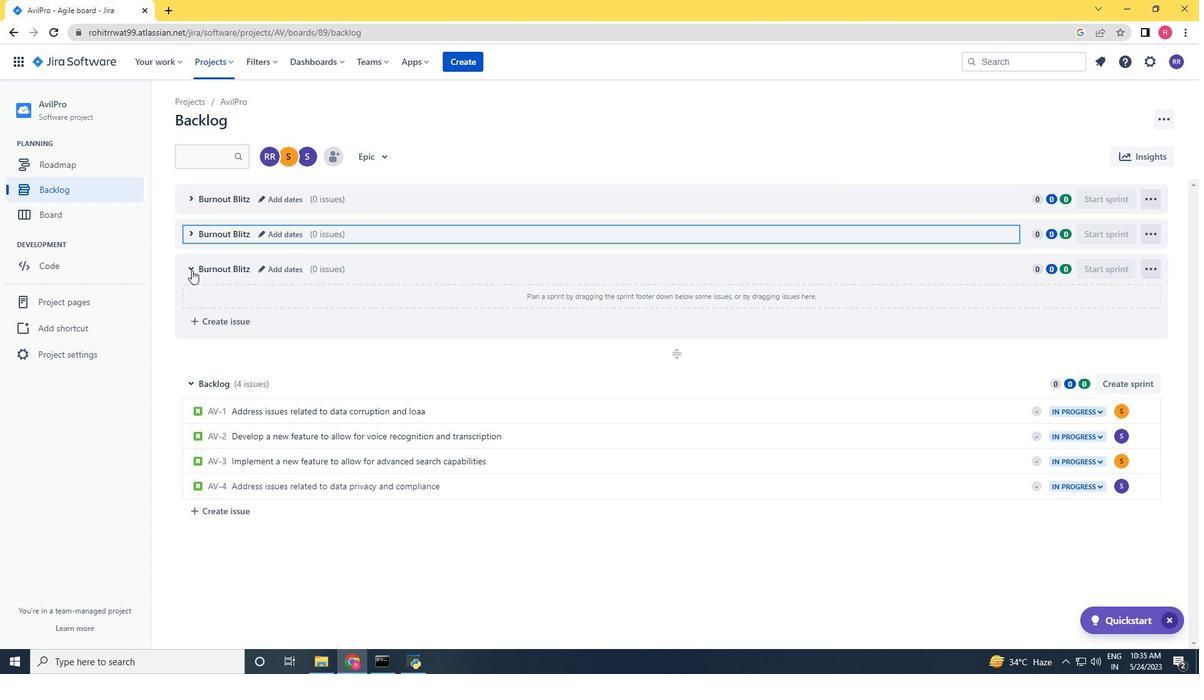 
